 Task: Add an event with the title Second Lunch and Learn: Effective Project Planning, date '2023/10/24', time 8:30 AM to 10:30 AMand add a description: During the Quality Assurance Check, a dedicated team or quality assurance professionals will conduct a comprehensive assessment of the project against predetermined quality criteria. The team will review various aspects, including project documentation, processes, methodologies, and actual deliverables, to ensure they meet the defined quality standards.Select event color  Blueberry . Add location for the event as: Marrakech, Morocco, logged in from the account softage.8@softage.netand send the event invitation to softage.3@softage.net and softage.4@softage.net. Set a reminder for the event Doesn't repeat
Action: Mouse moved to (73, 91)
Screenshot: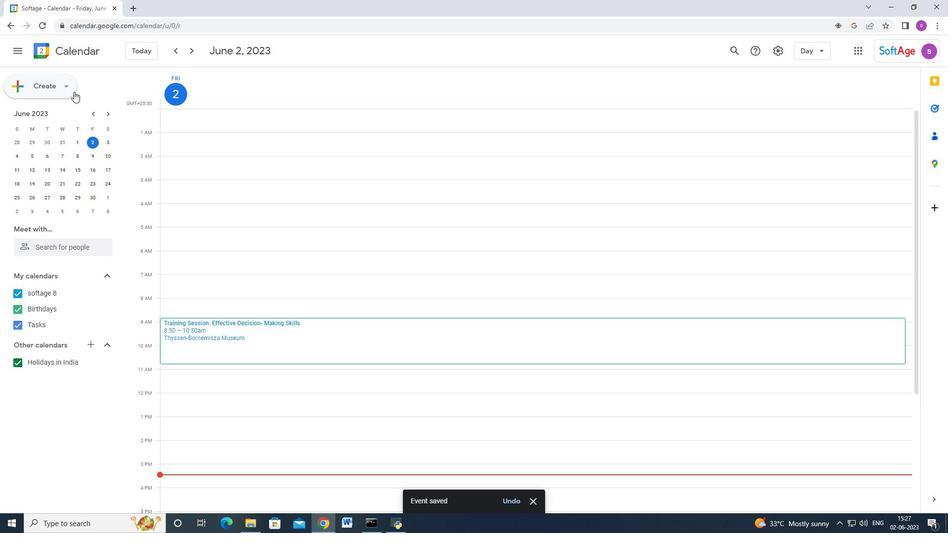 
Action: Mouse pressed left at (73, 91)
Screenshot: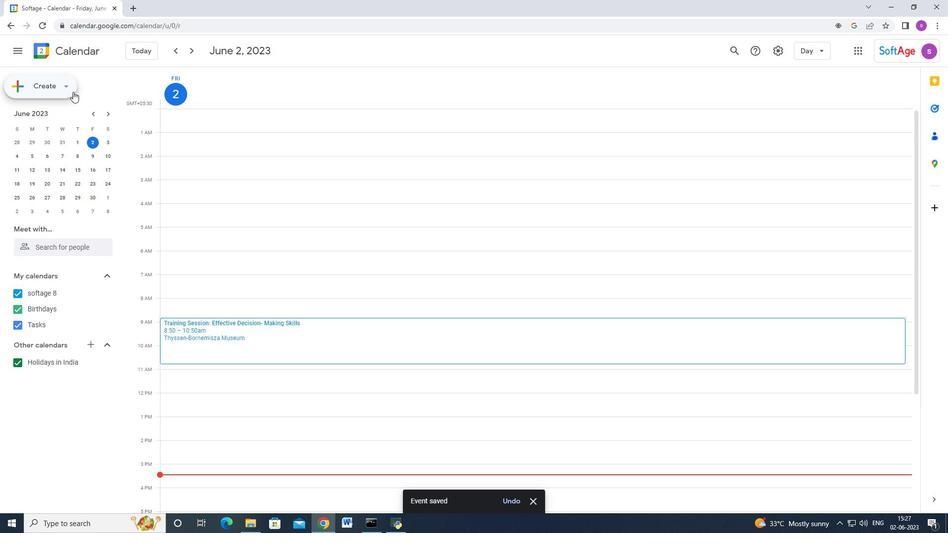 
Action: Mouse moved to (55, 113)
Screenshot: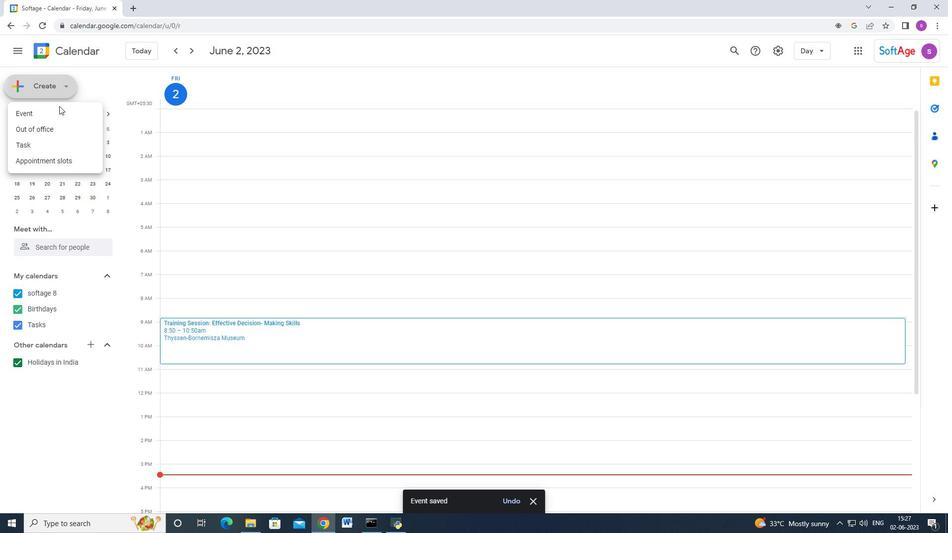 
Action: Mouse pressed left at (55, 113)
Screenshot: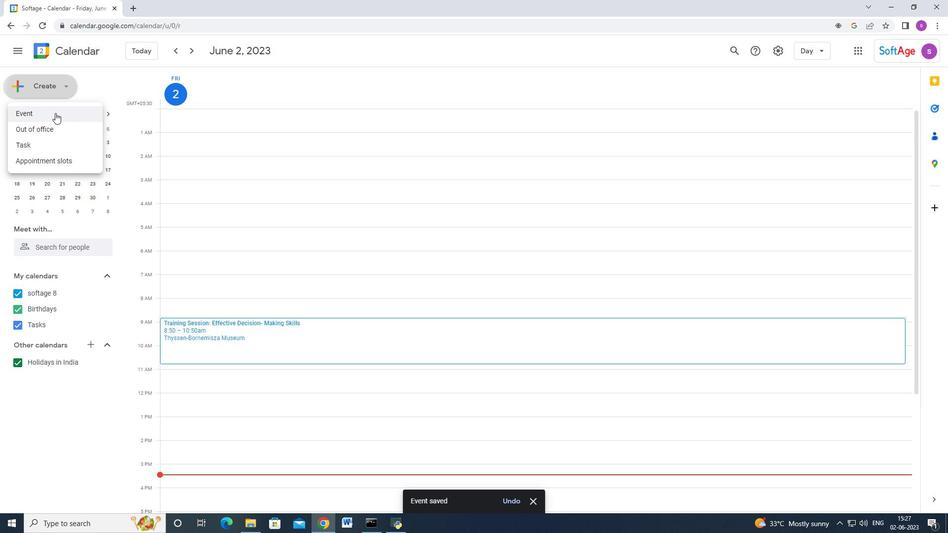 
Action: Mouse moved to (466, 252)
Screenshot: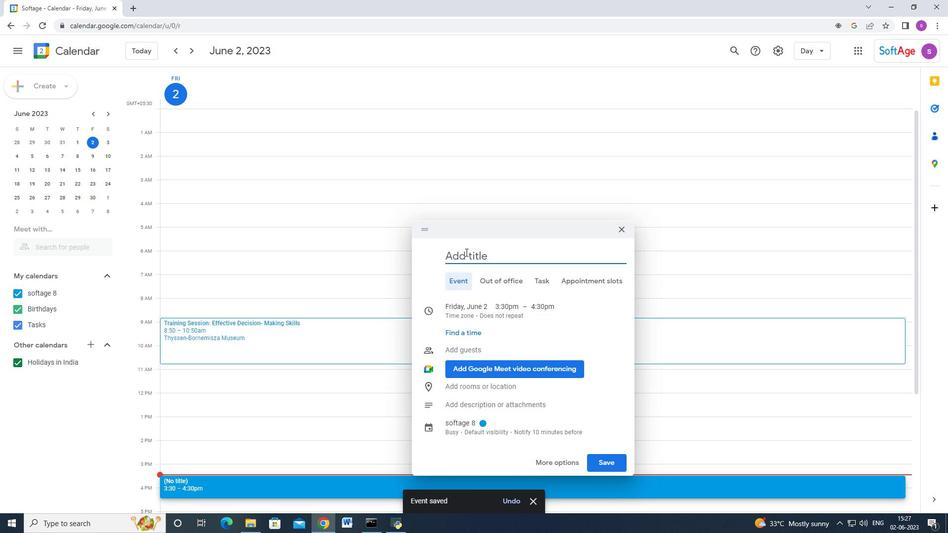 
Action: Key pressed <Key.shift_r>Secom<Key.backspace>nd<Key.space><Key.shift>Lunch<Key.space>and<Key.space><Key.shift>Learn
Screenshot: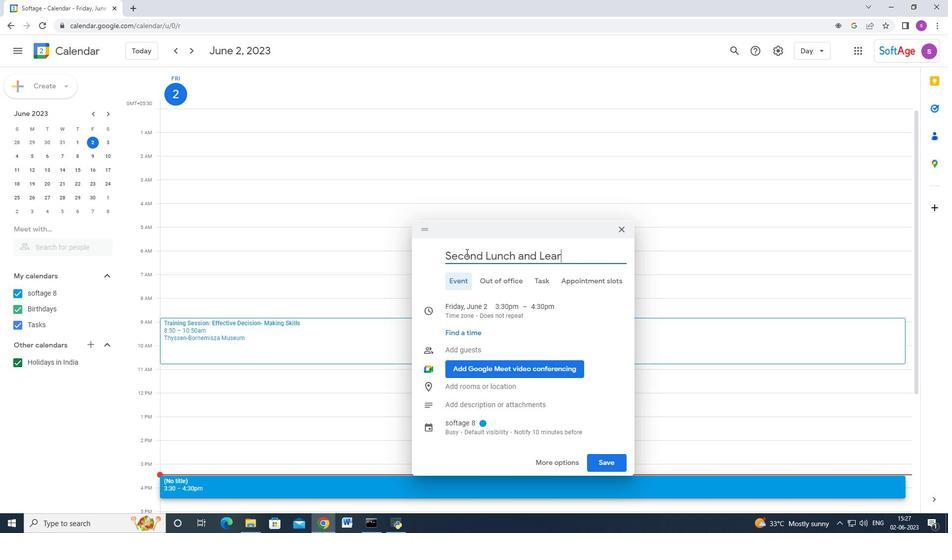 
Action: Mouse moved to (565, 456)
Screenshot: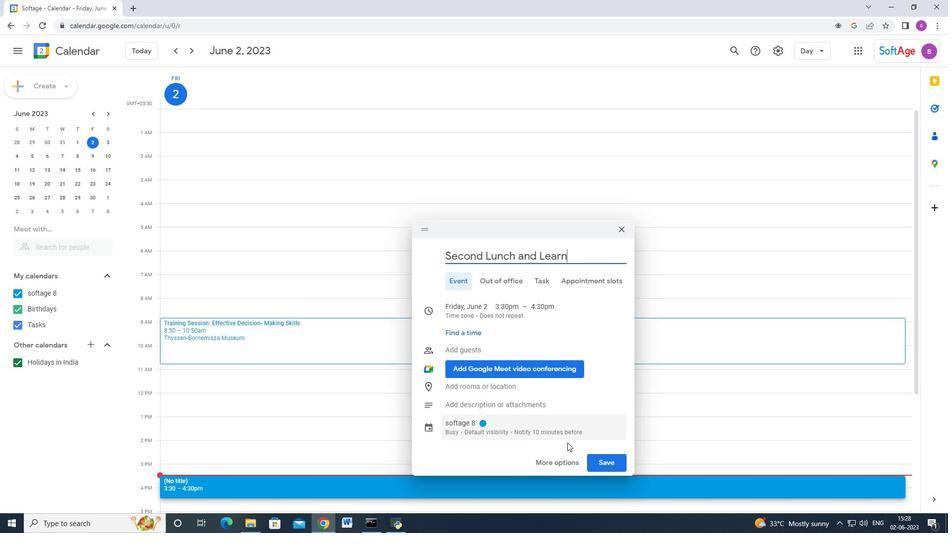 
Action: Mouse pressed left at (565, 456)
Screenshot: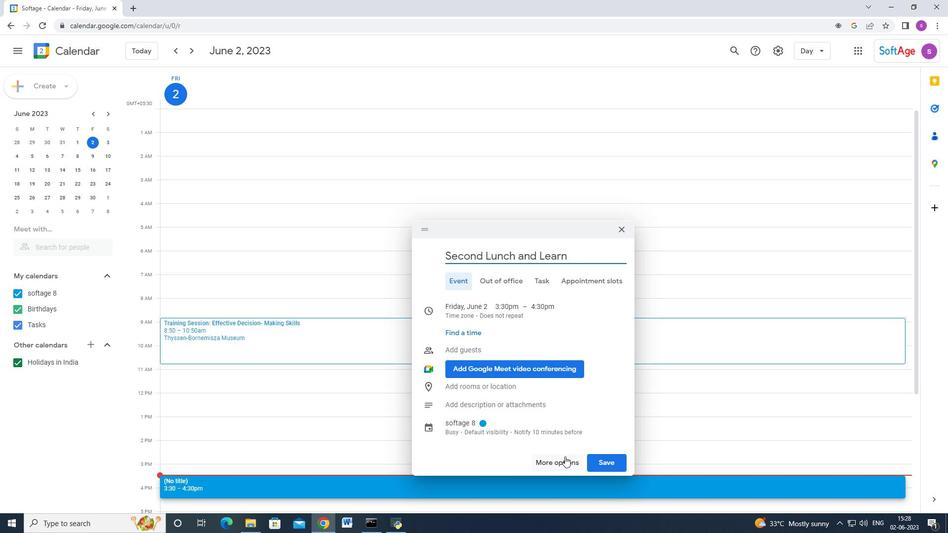
Action: Mouse moved to (216, 51)
Screenshot: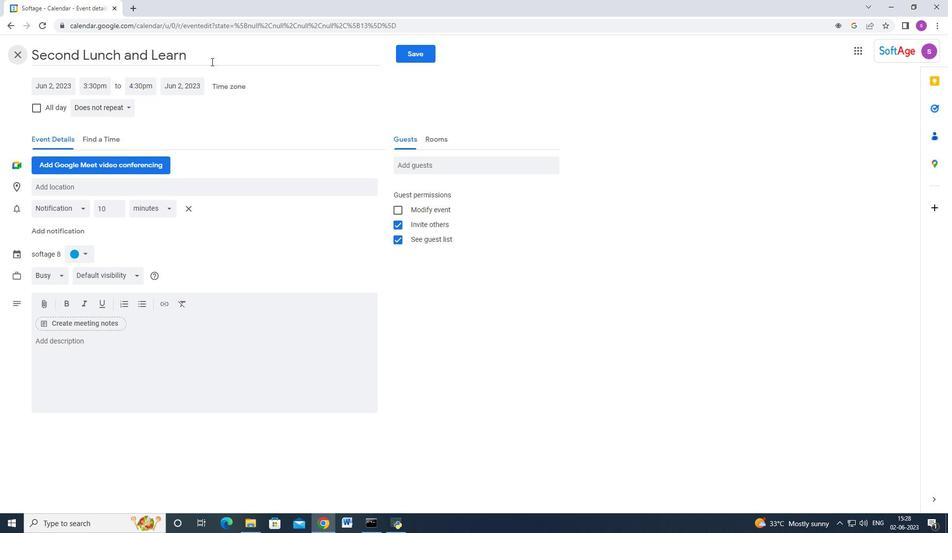 
Action: Mouse pressed left at (216, 51)
Screenshot: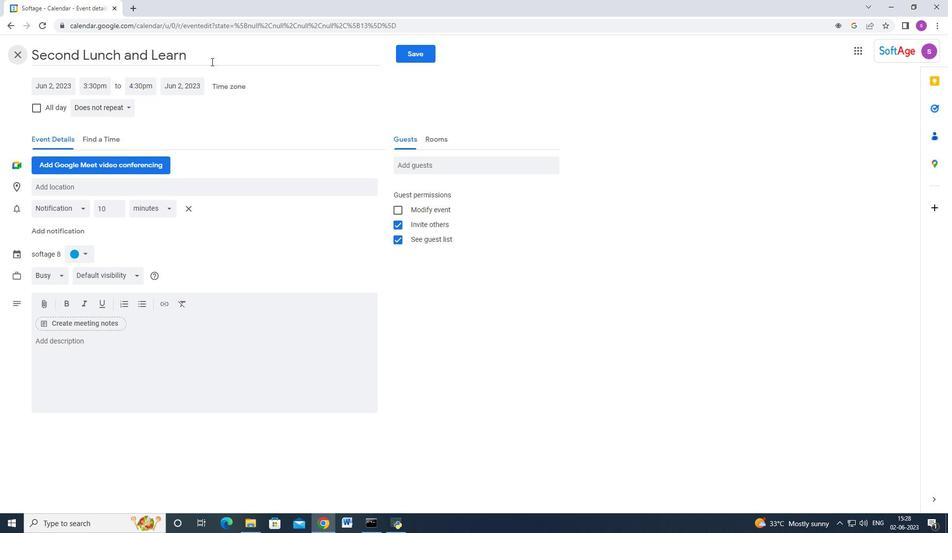 
Action: Key pressed <Key.shift>:<Key.space><Key.shift_r>e<Key.backspace><Key.shift_r>Effective<Key.space><Key.shift>Project<Key.space><Key.shift>Planning
Screenshot: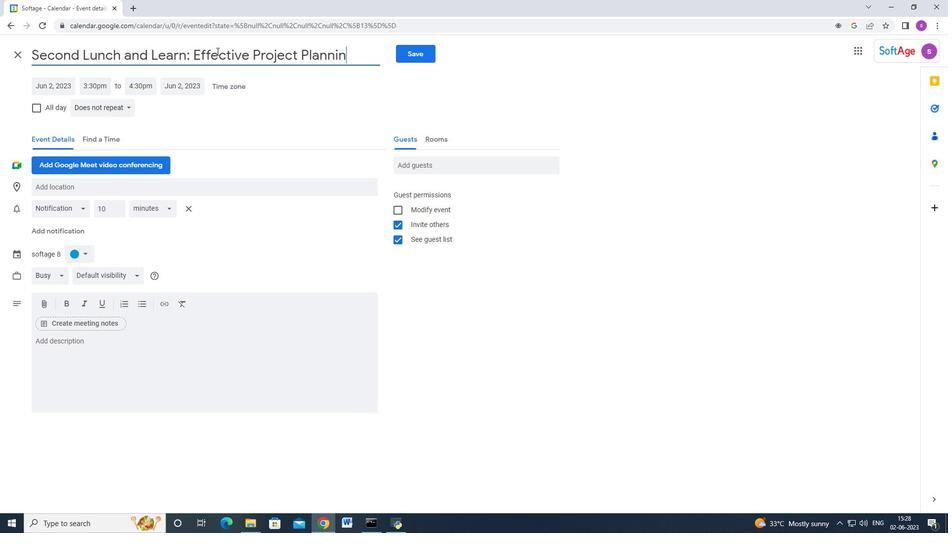 
Action: Mouse moved to (45, 91)
Screenshot: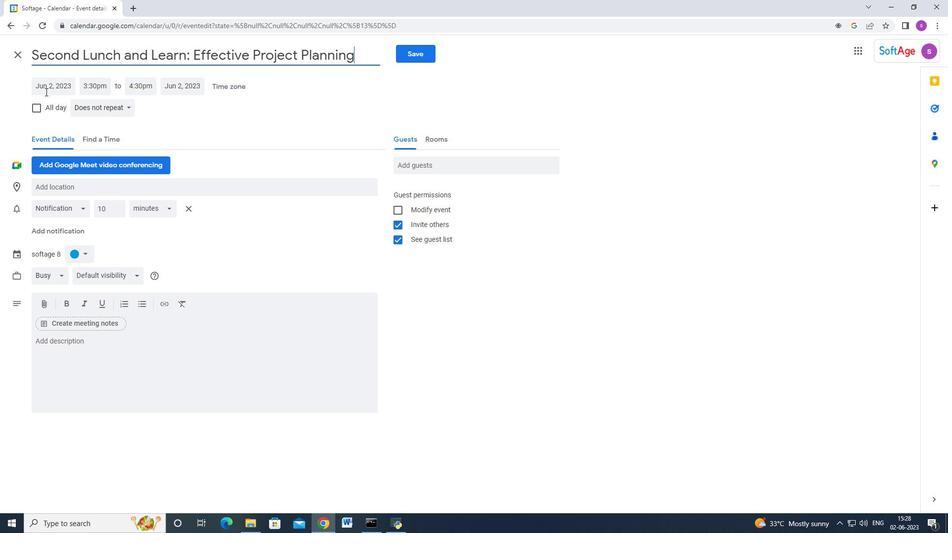
Action: Mouse pressed left at (45, 91)
Screenshot: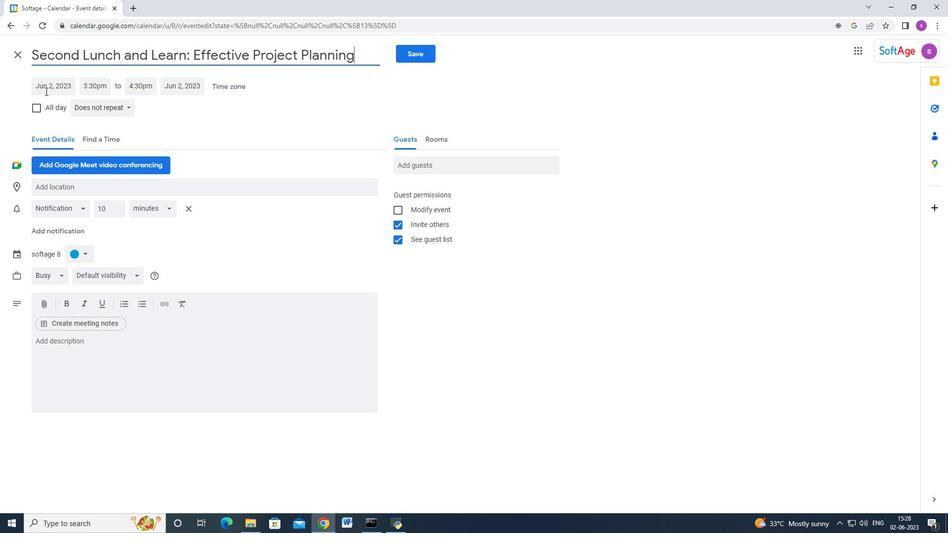 
Action: Mouse moved to (160, 107)
Screenshot: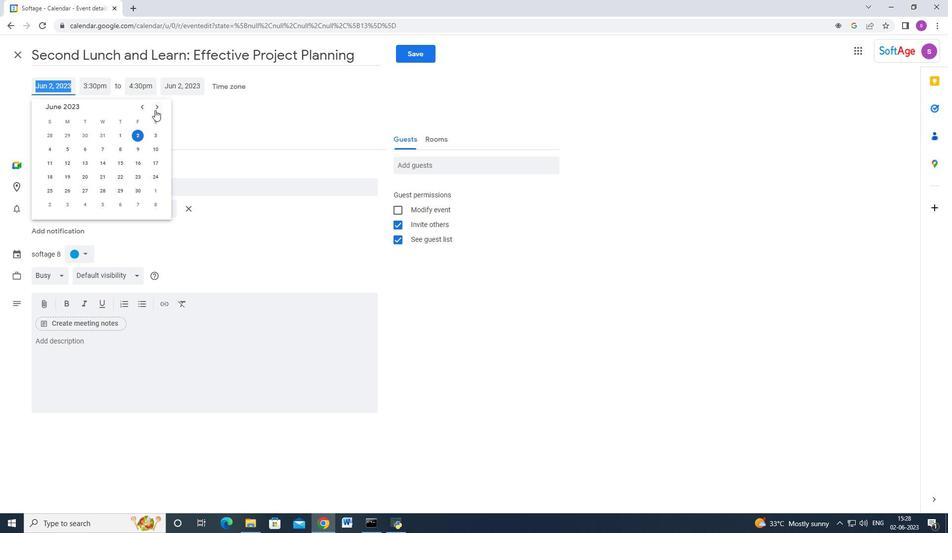 
Action: Mouse pressed left at (160, 107)
Screenshot: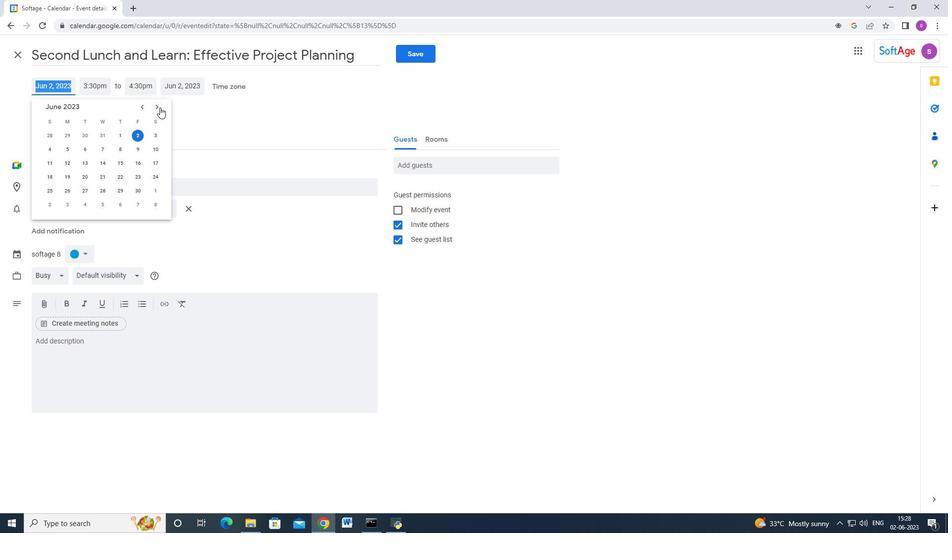 
Action: Mouse pressed left at (160, 107)
Screenshot: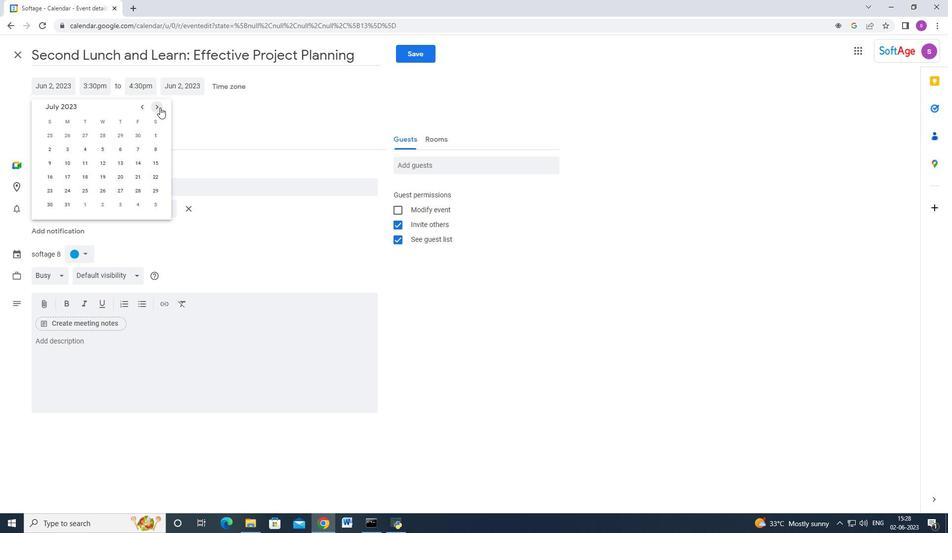 
Action: Mouse pressed left at (160, 107)
Screenshot: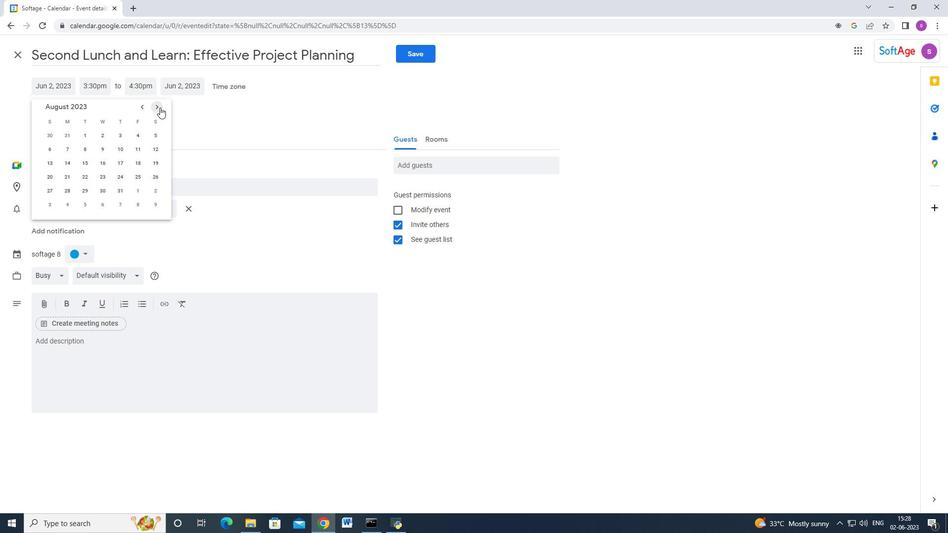
Action: Mouse pressed left at (160, 107)
Screenshot: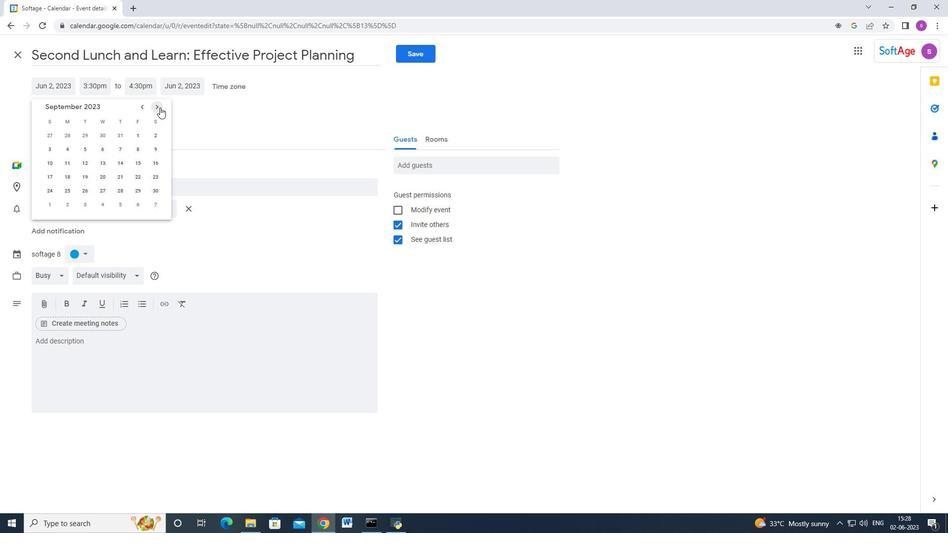 
Action: Mouse moved to (82, 176)
Screenshot: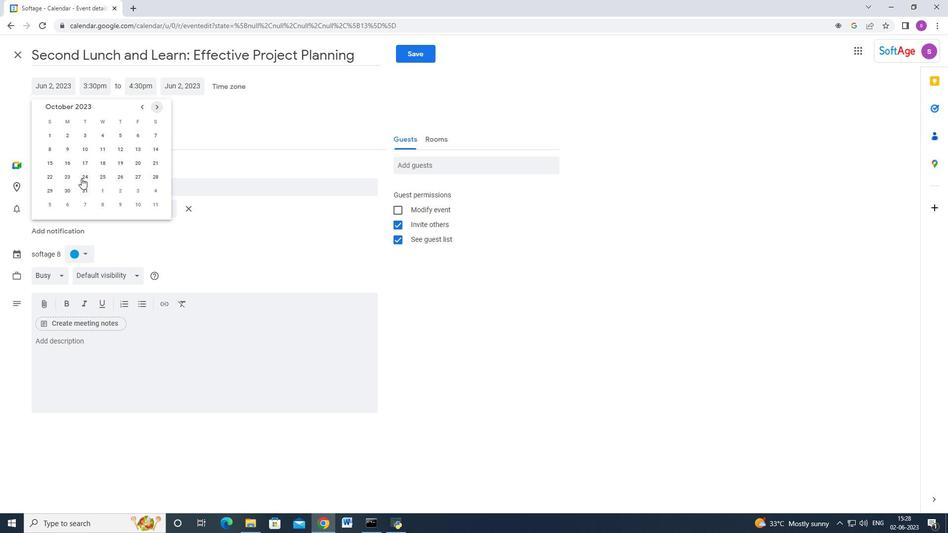 
Action: Mouse pressed left at (82, 176)
Screenshot: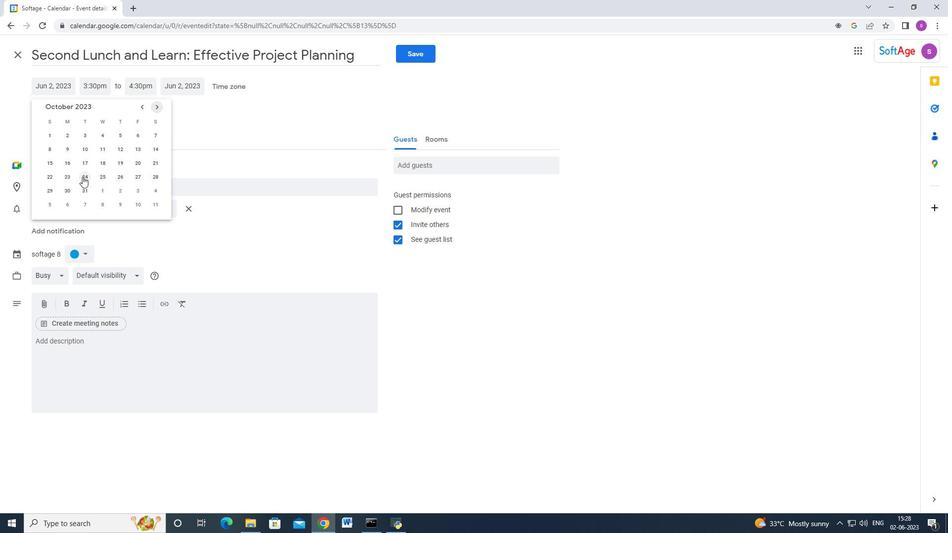 
Action: Mouse moved to (110, 88)
Screenshot: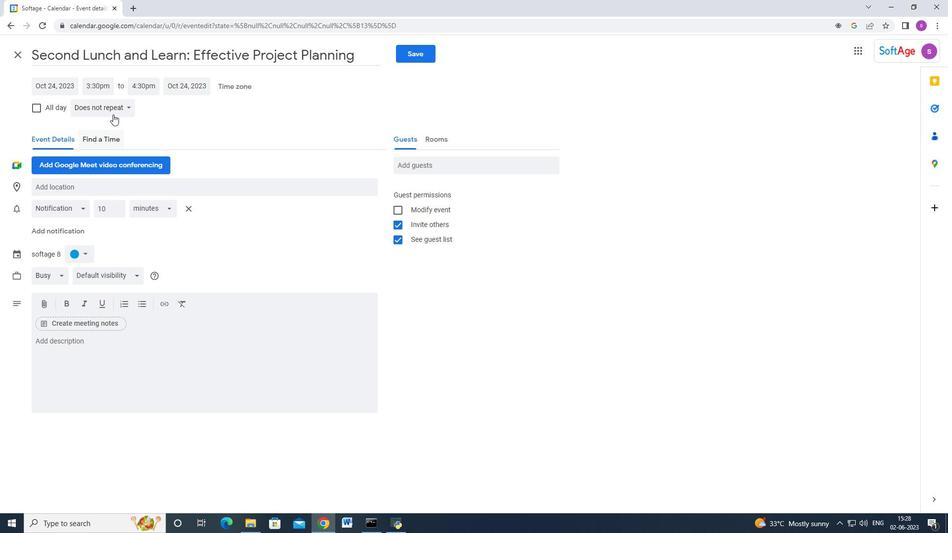 
Action: Mouse pressed left at (110, 88)
Screenshot: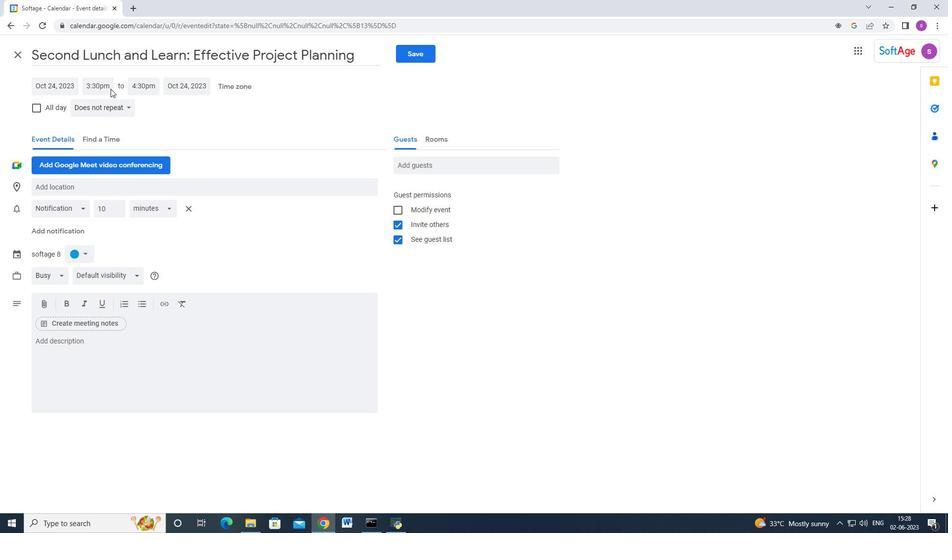 
Action: Mouse moved to (108, 88)
Screenshot: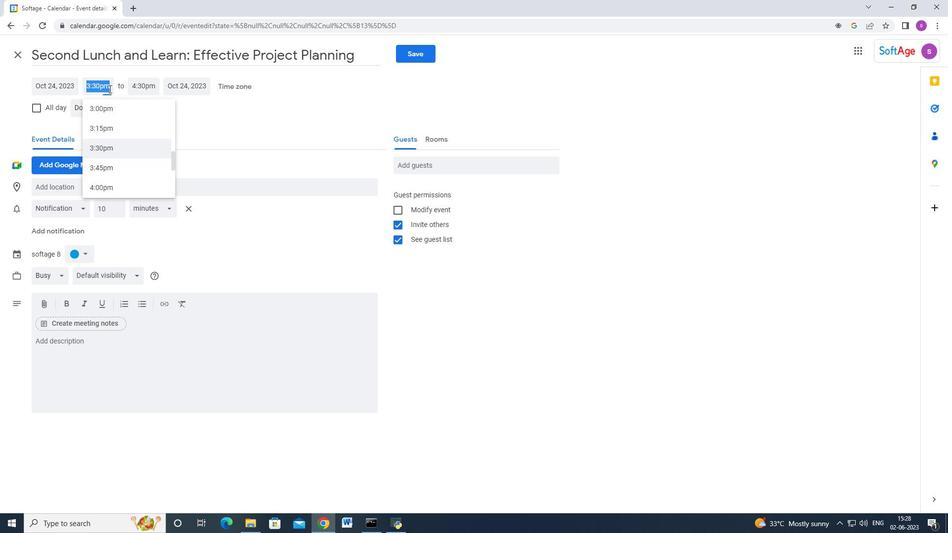 
Action: Key pressed <Key.backspace>8<Key.shift>:30am<Key.enter><Key.tab><Key.backspace>10<Key.shift>:30am<Key.enter>
Screenshot: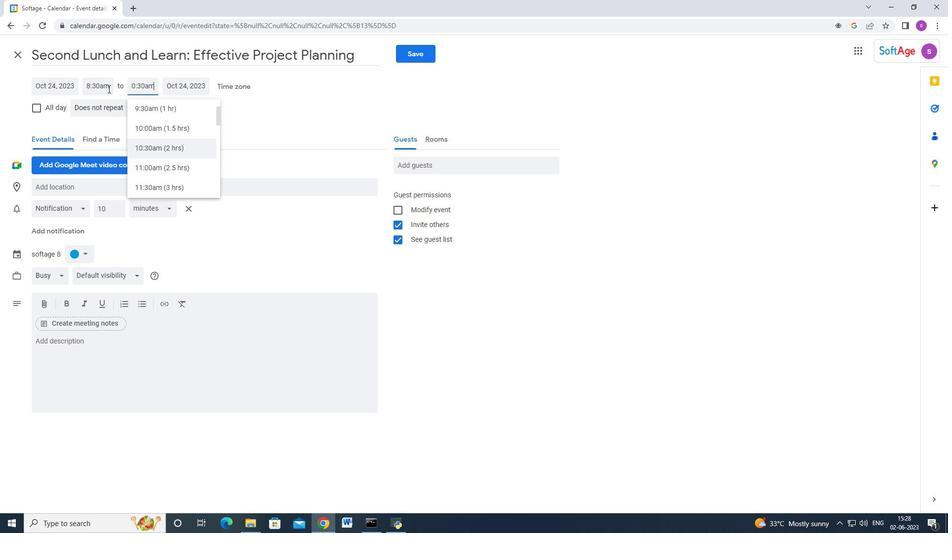 
Action: Mouse moved to (183, 126)
Screenshot: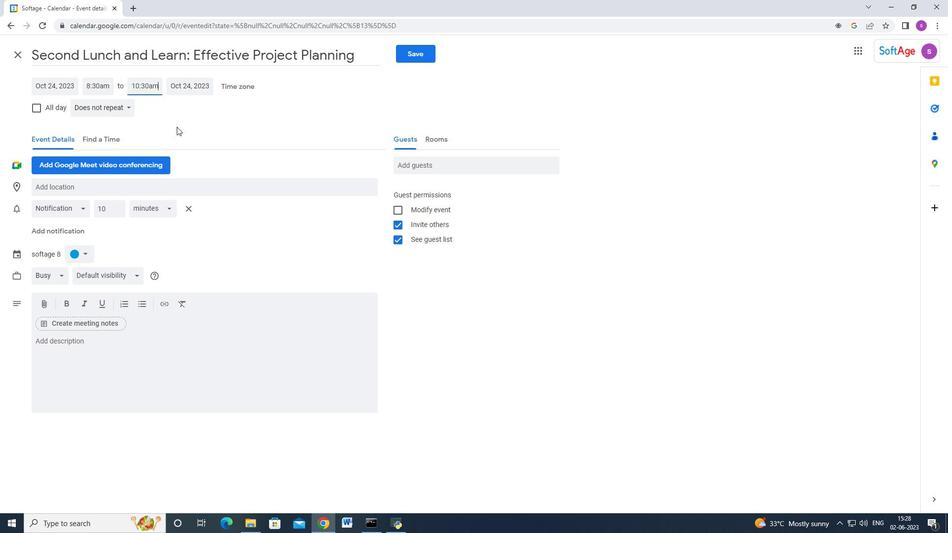 
Action: Mouse scrolled (183, 126) with delta (0, 0)
Screenshot: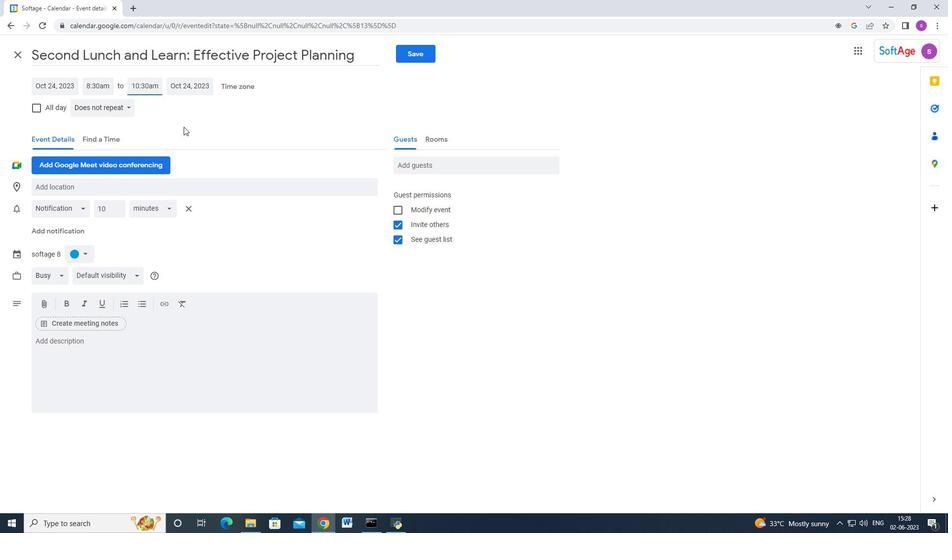 
Action: Mouse moved to (235, 178)
Screenshot: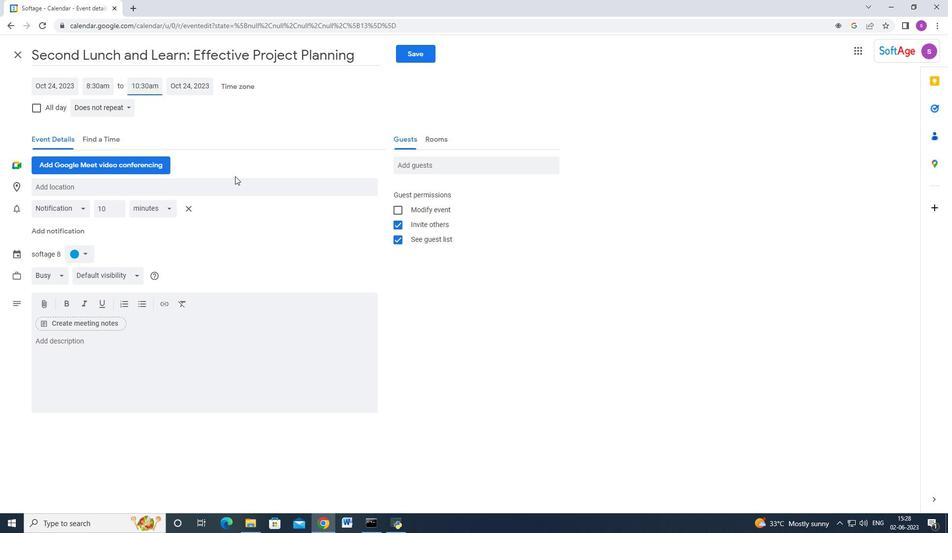 
Action: Mouse scrolled (235, 177) with delta (0, 0)
Screenshot: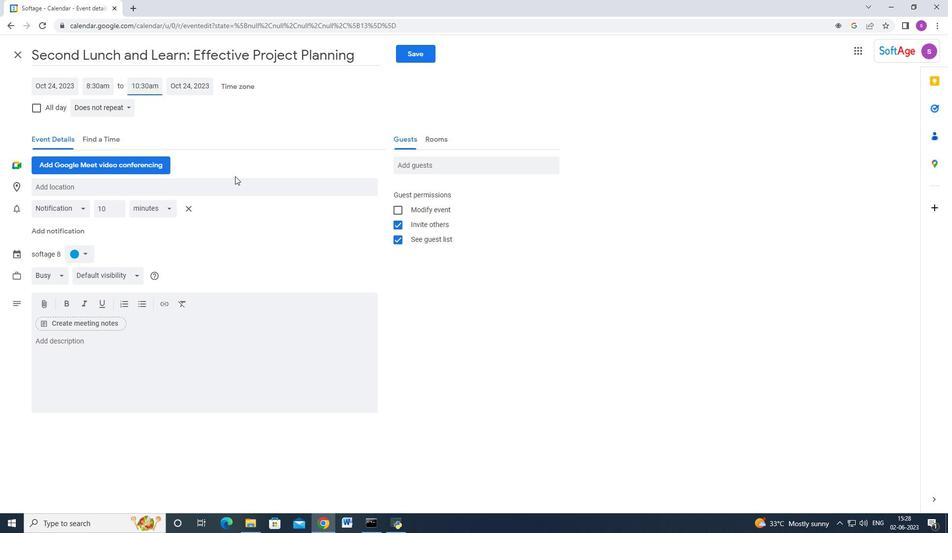 
Action: Mouse moved to (131, 350)
Screenshot: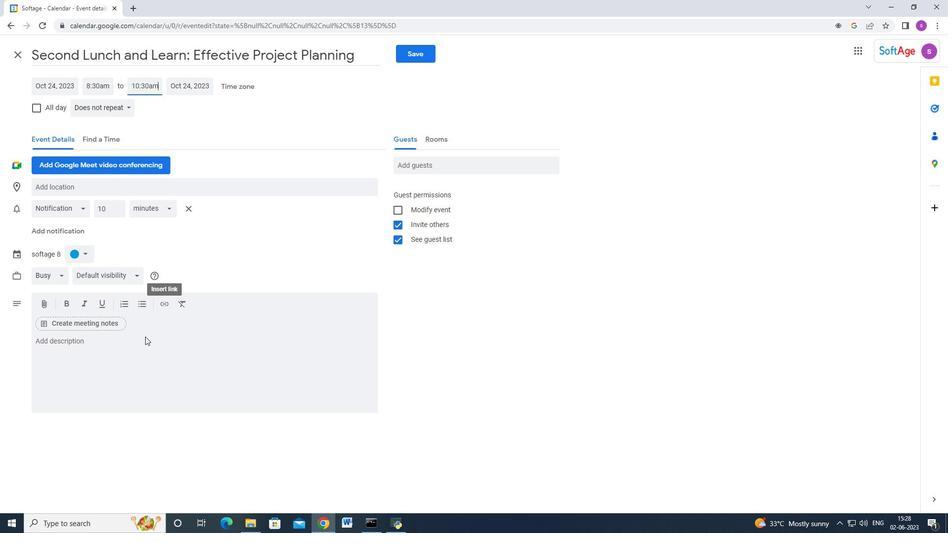 
Action: Mouse pressed left at (131, 350)
Screenshot: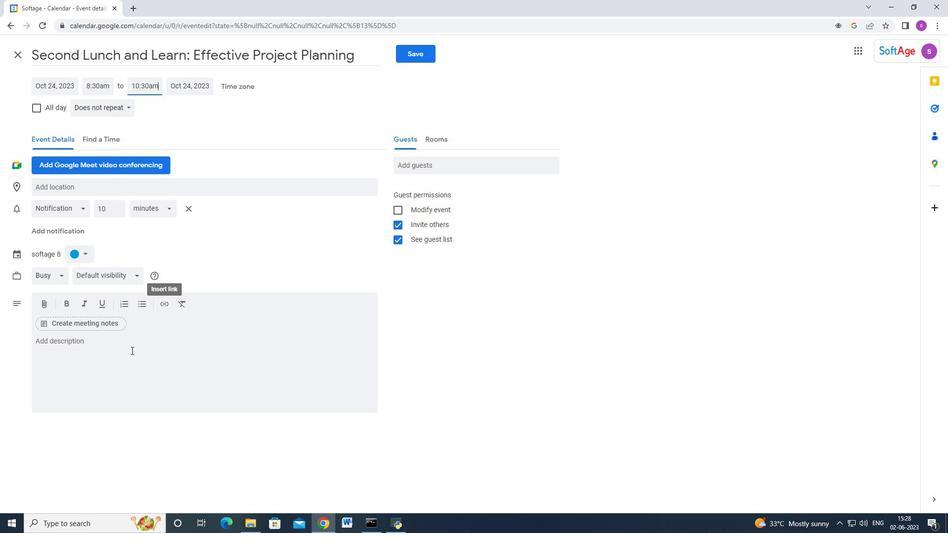 
Action: Key pressed <Key.shift>During<Key.space><Key.space><Key.backspace>the<Key.space><Key.caps_lock>QU<Key.backspace><Key.caps_lock>uality<Key.space><Key.shift><Key.shift>Asu<Key.backspace>surance<Key.space><Key.caps_lock>C<Key.caps_lock>heck<Key.space><Key.backspace>,<Key.space>a<Key.space>dedicated<Key.space>team<Key.space>or<Key.space>quality<Key.space>assurance<Key.space>professionals<Key.space>will<Key.space>conduct<Key.space>comprehensive<Key.space>o<Key.backspace>assessment<Key.space>of<Key.space>the<Key.space>project<Key.space>against<Key.space>predetermind<Key.backspace>ed<Key.space>quality<Key.space>co<Key.backspace>riteria.<Key.space><Key.shift>The<Key.space>team<Key.space>will<Key.space>review<Key.space>various<Key.space>aspects,<Key.space>including<Key.space>project<Key.space>documentation,<Key.space>processes<Key.space>a<Key.backspace><Key.backspace>,<Key.space>methodologies,<Key.space>and<Key.space>actual<Key.space>deliverables,<Key.space>to<Key.space>ensure<Key.space>they<Key.space>meet<Key.space>the<Key.space>defined<Key.space>quality<Key.space>standards.
Screenshot: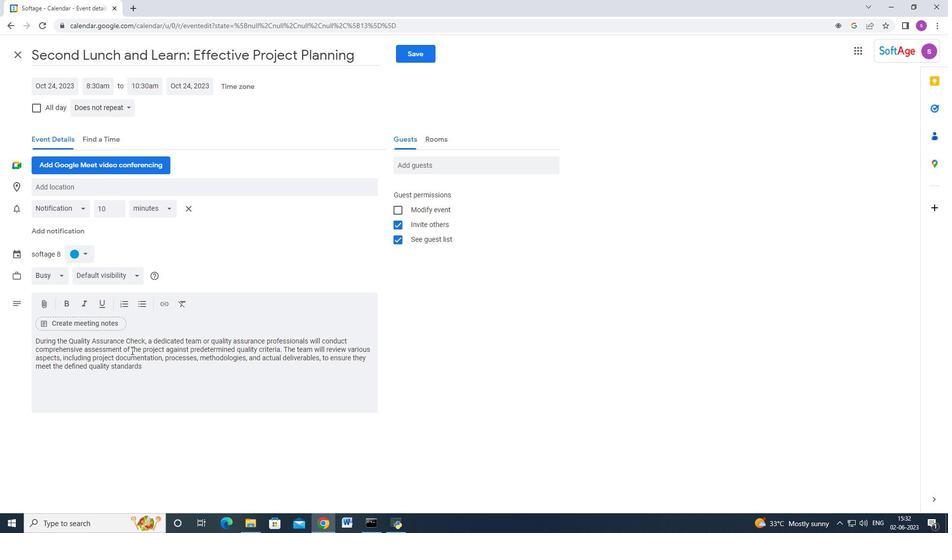 
Action: Mouse moved to (77, 256)
Screenshot: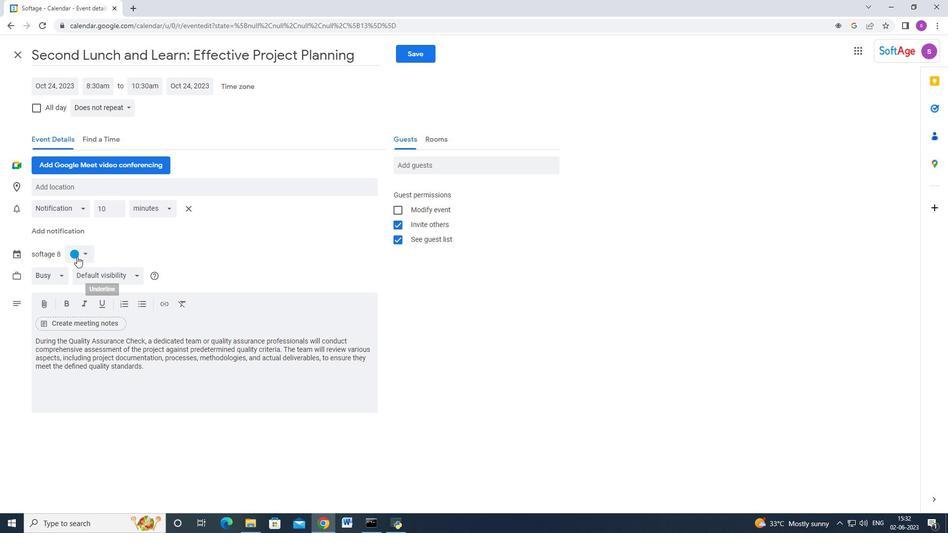 
Action: Mouse pressed left at (77, 256)
Screenshot: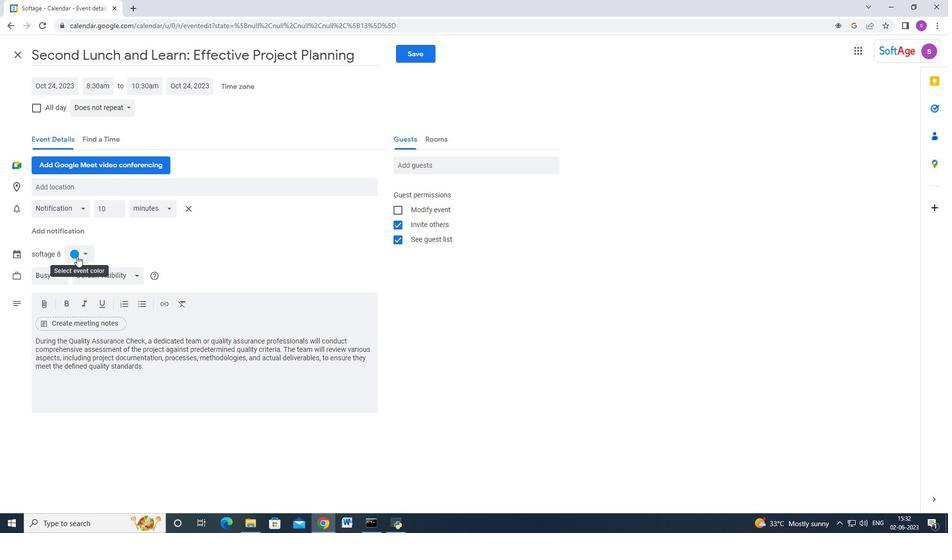 
Action: Mouse moved to (84, 287)
Screenshot: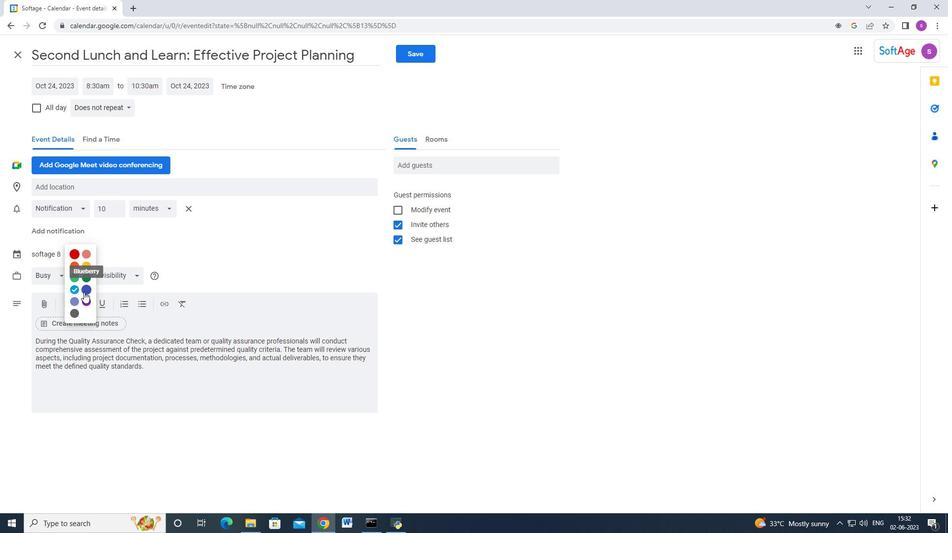 
Action: Mouse pressed left at (84, 287)
Screenshot: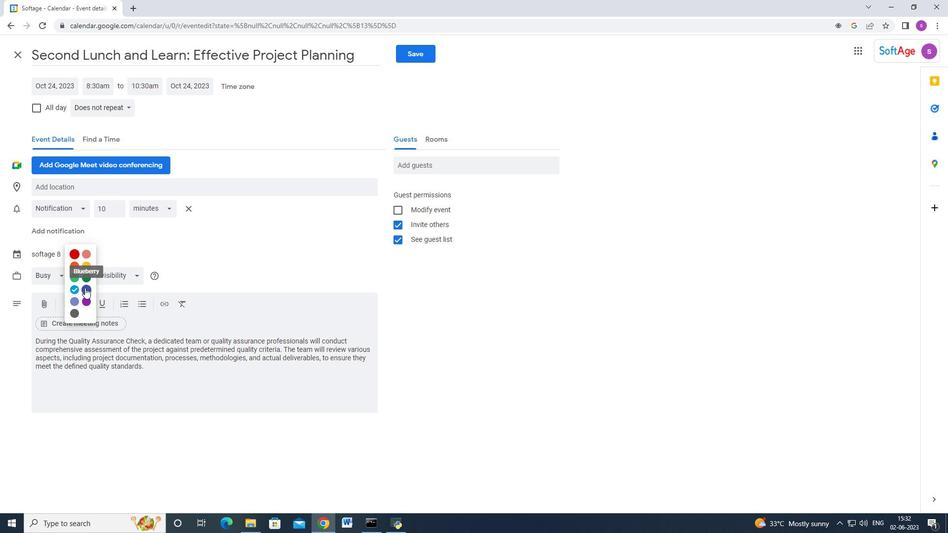 
Action: Mouse moved to (127, 187)
Screenshot: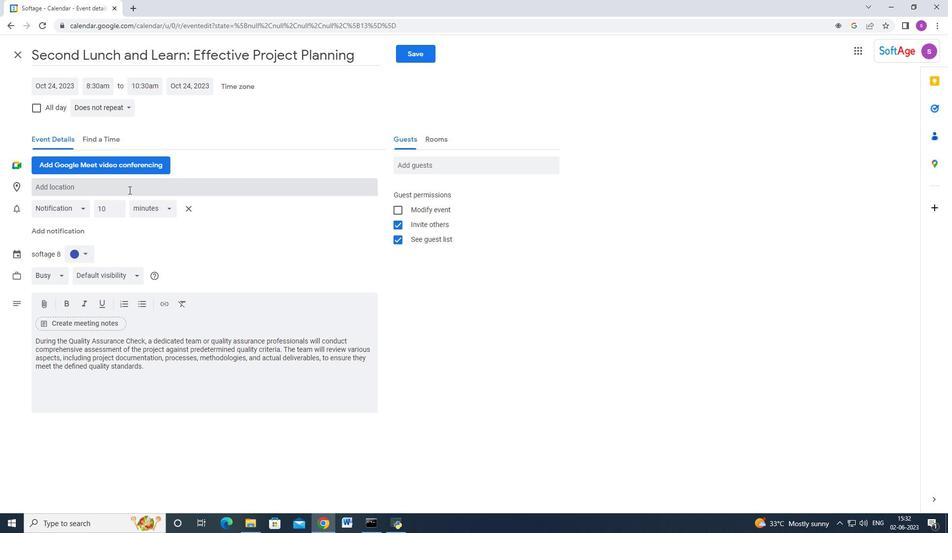 
Action: Mouse pressed left at (127, 187)
Screenshot: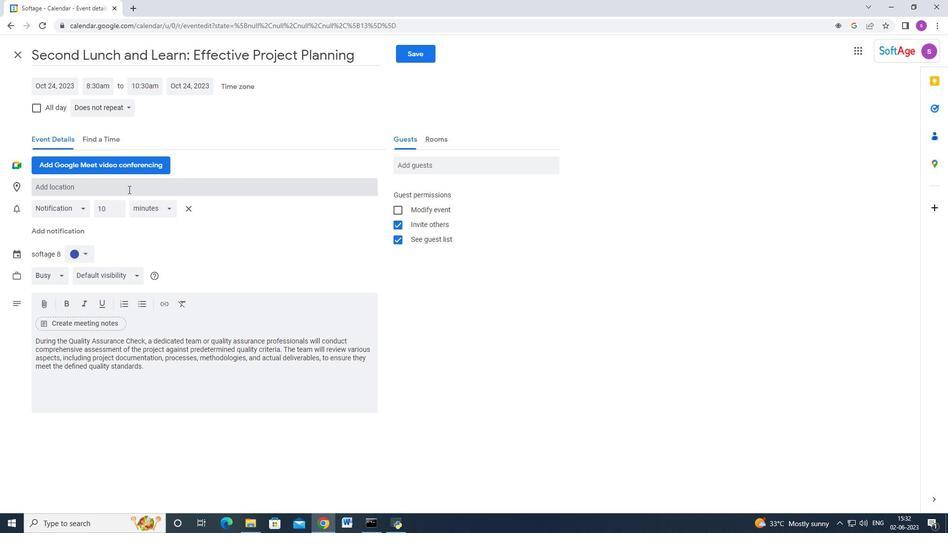 
Action: Key pressed <Key.shift>Marrakech,<Key.space><Key.shift>Morr<Key.backspace>occo
Screenshot: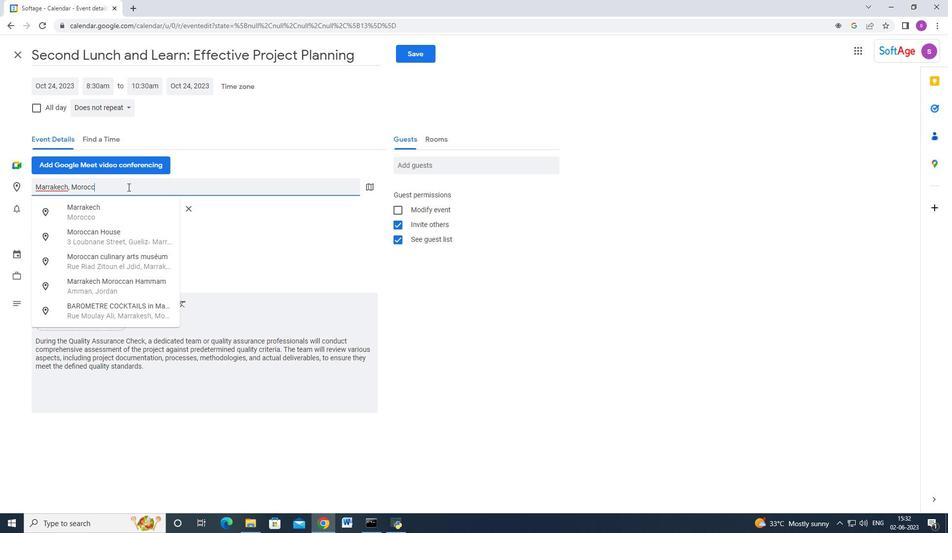 
Action: Mouse moved to (451, 162)
Screenshot: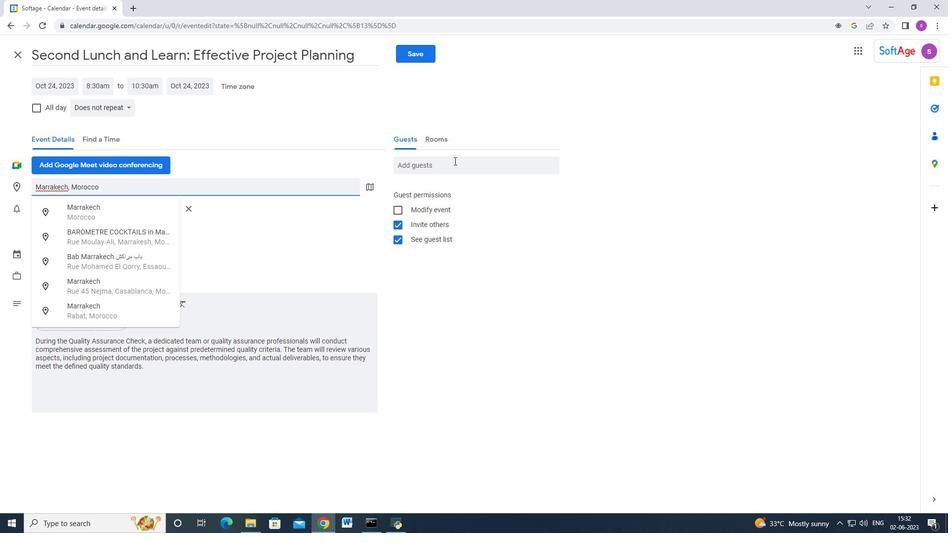 
Action: Mouse pressed left at (451, 162)
Screenshot: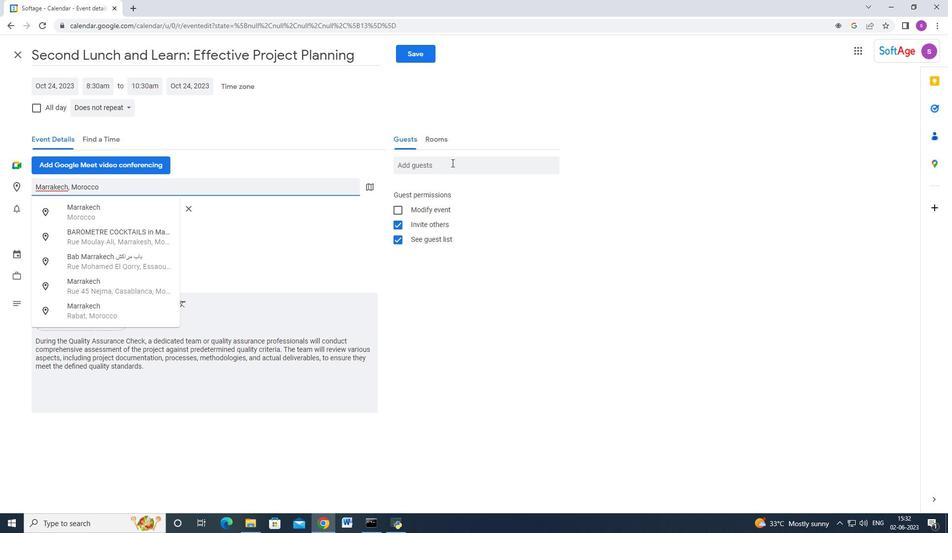 
Action: Key pressed softage.3<Key.shift_r>@softage.net<Key.enter>softage.4<Key.shift_r>@softage.net<Key.enter>
Screenshot: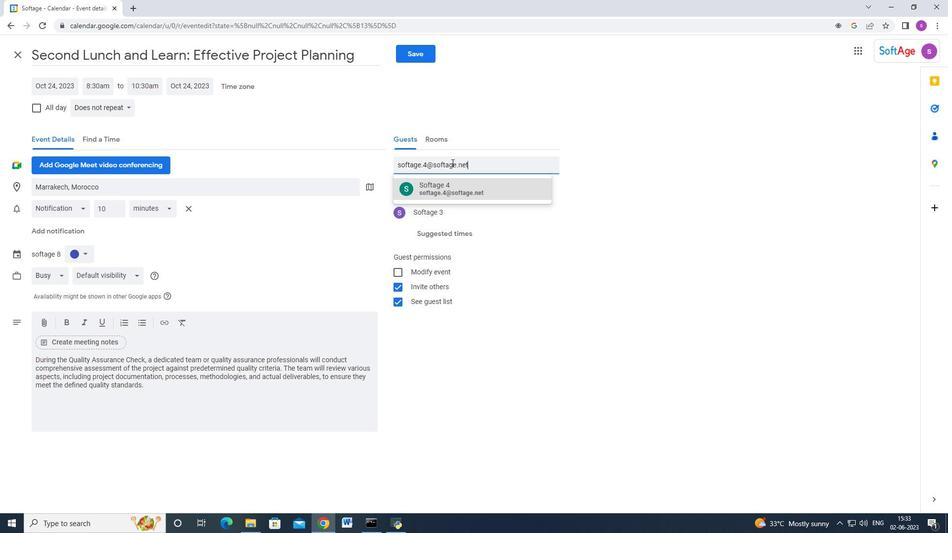 
Action: Mouse moved to (129, 114)
Screenshot: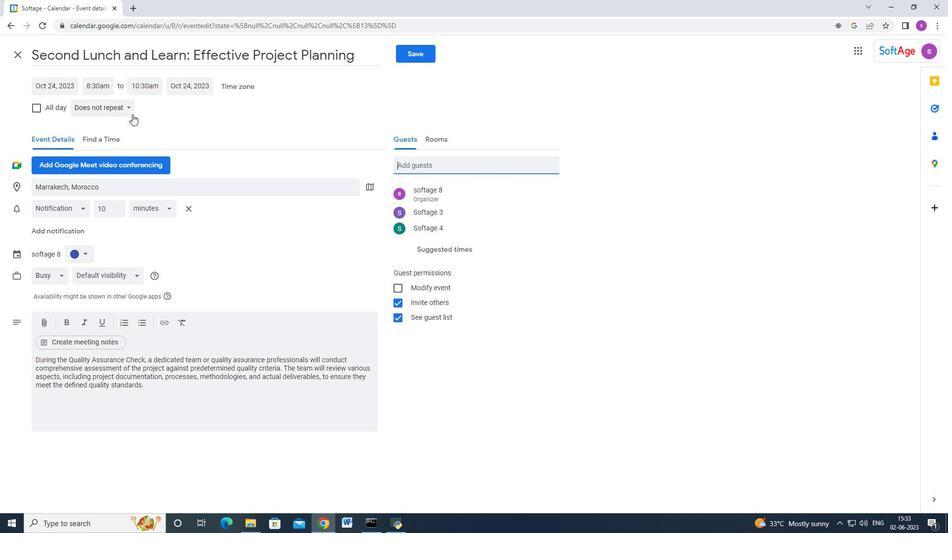 
Action: Mouse pressed left at (129, 114)
Screenshot: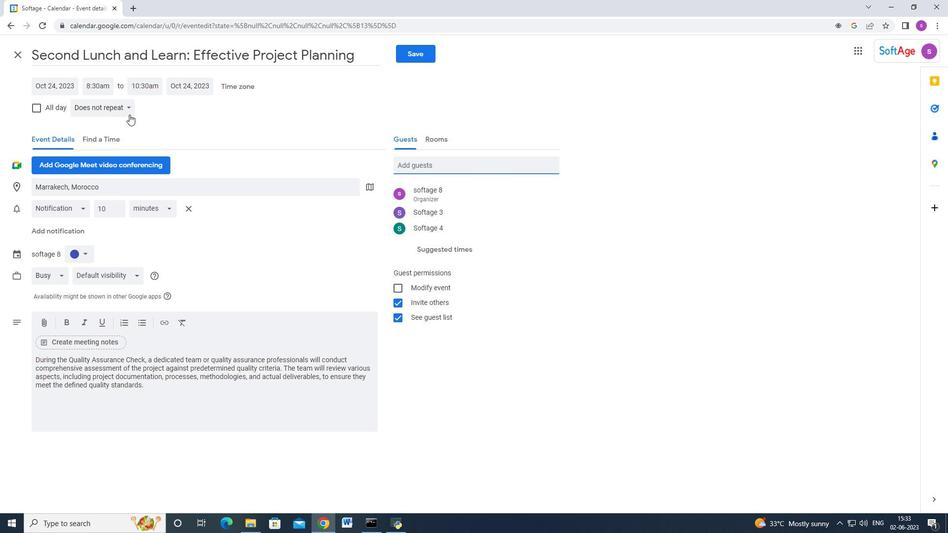 
Action: Mouse moved to (130, 112)
Screenshot: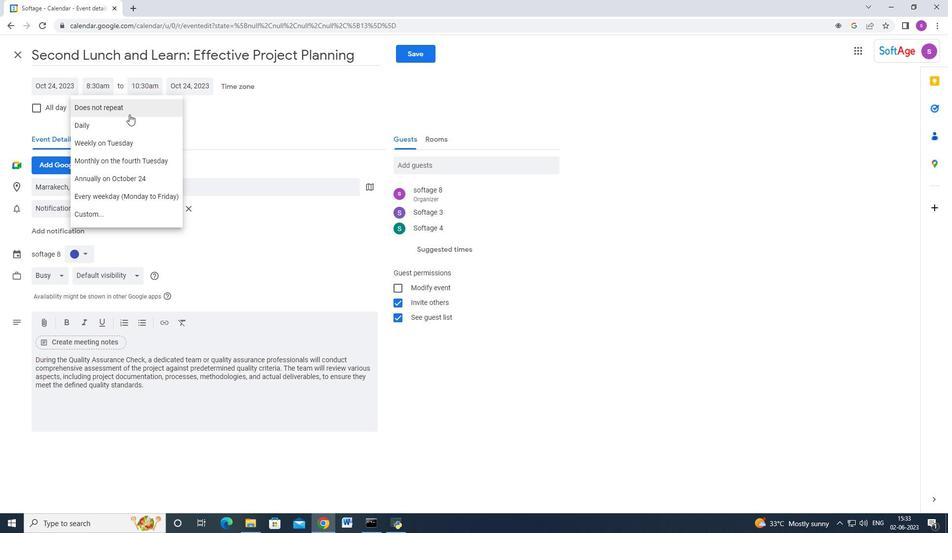 
Action: Mouse pressed left at (130, 112)
Screenshot: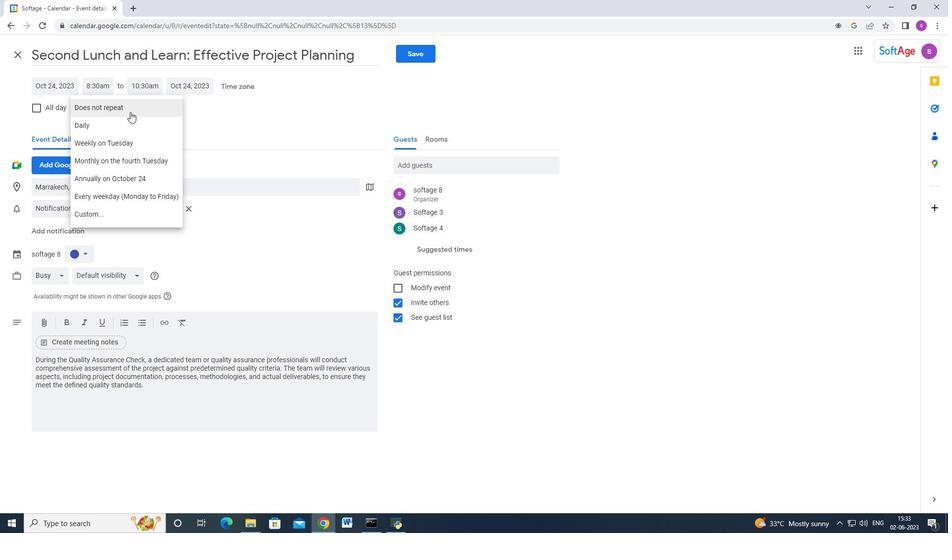 
Action: Mouse moved to (416, 50)
Screenshot: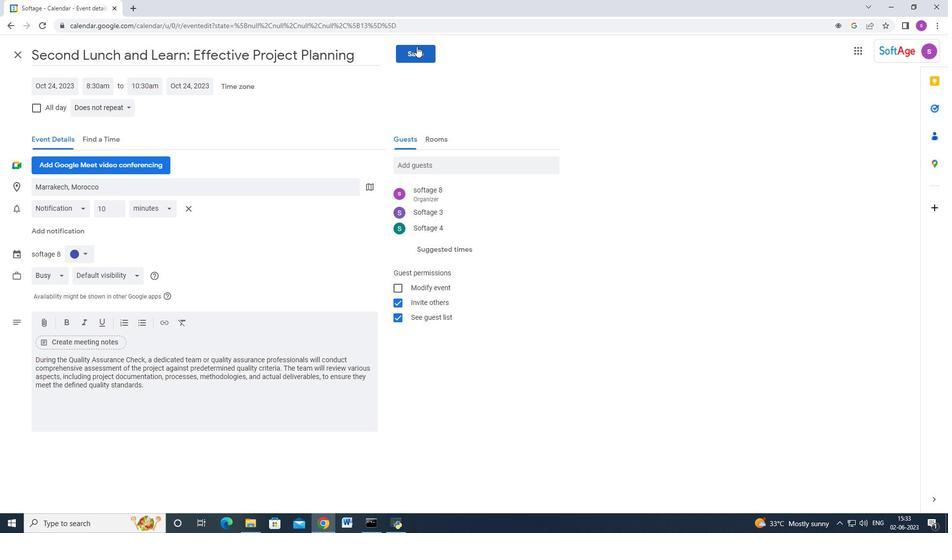 
Action: Mouse pressed left at (416, 50)
Screenshot: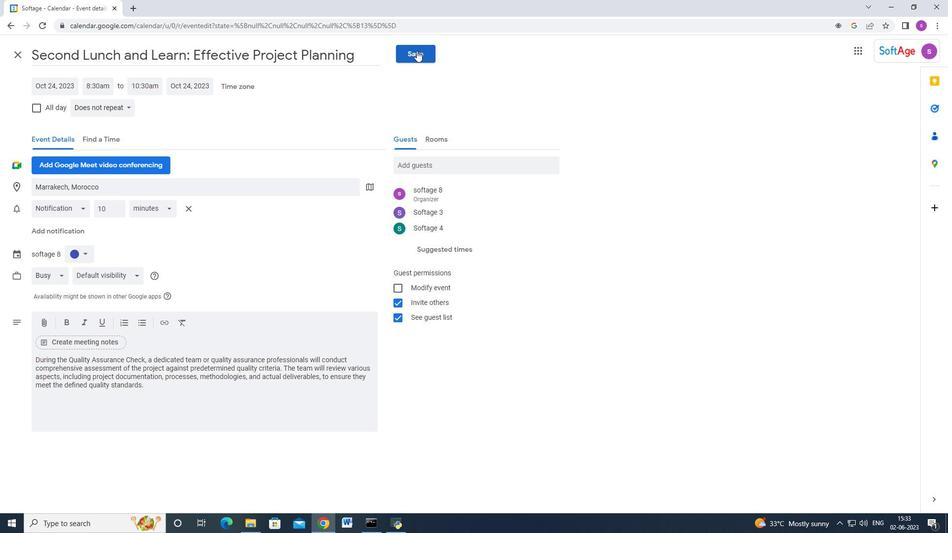 
Action: Mouse moved to (499, 170)
Screenshot: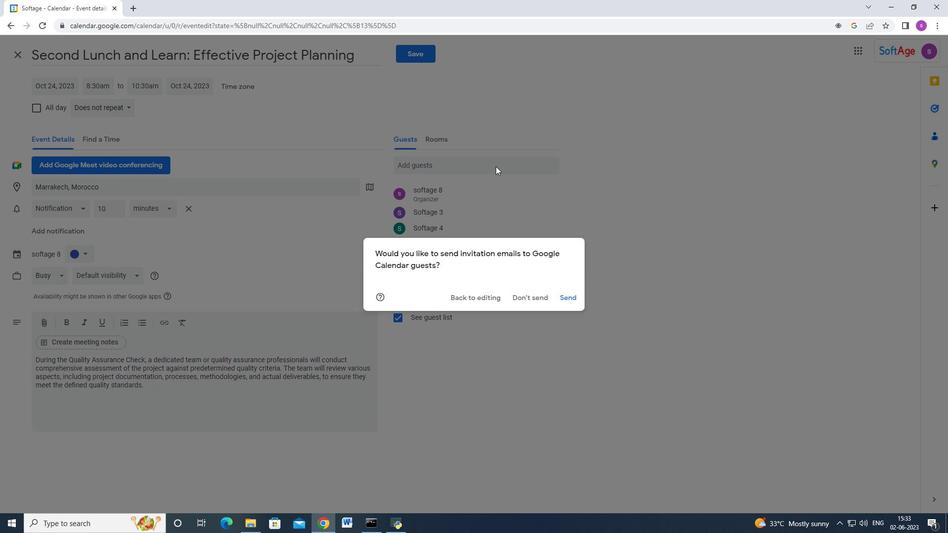 
